 Task: Sort the products in the category "Frozen Meals" by price (highest first).
Action: Mouse pressed left at (318, 139)
Screenshot: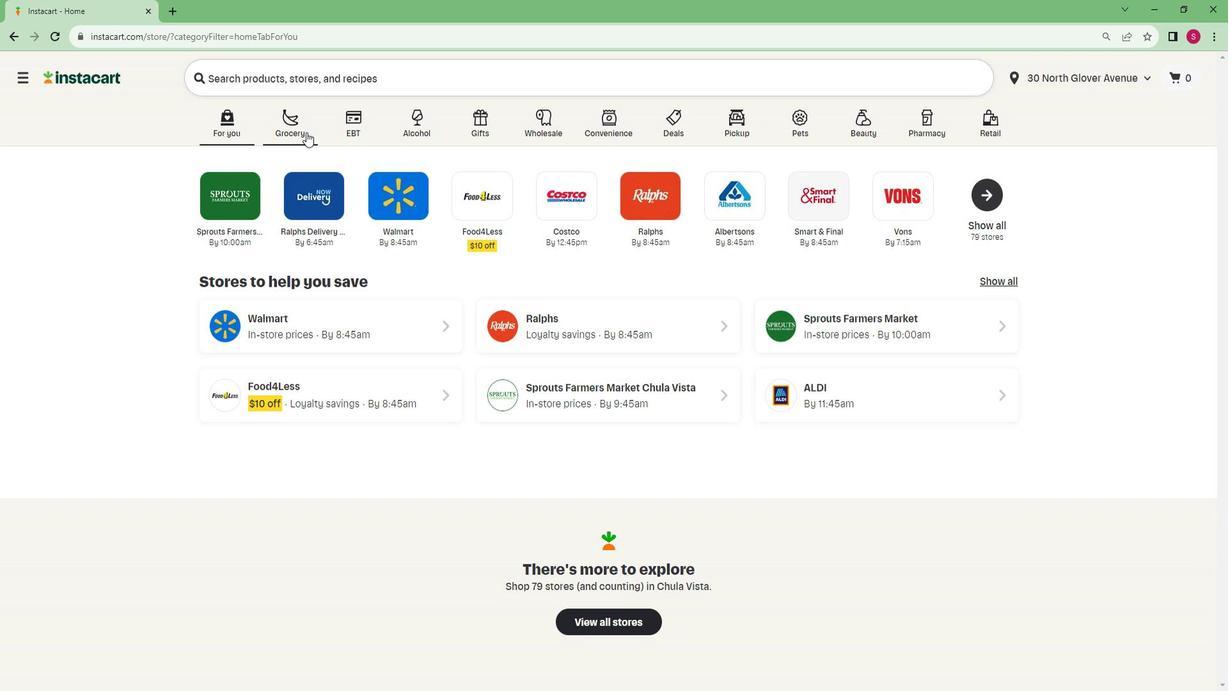 
Action: Mouse moved to (275, 373)
Screenshot: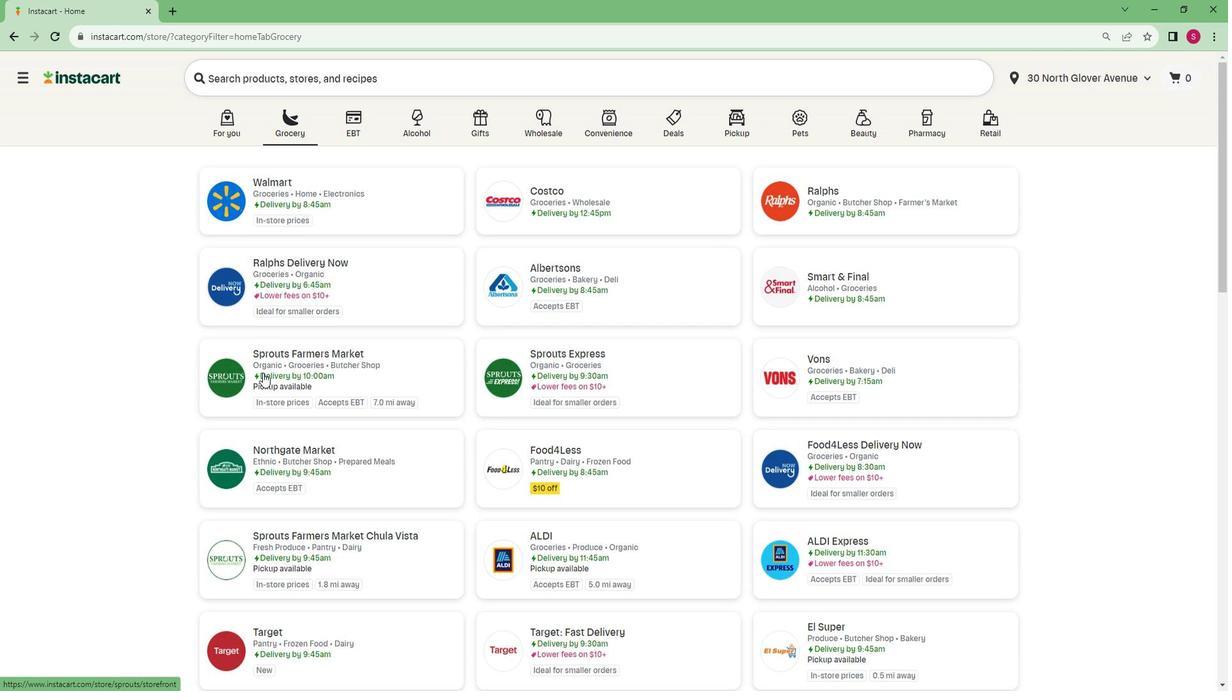 
Action: Mouse pressed left at (275, 373)
Screenshot: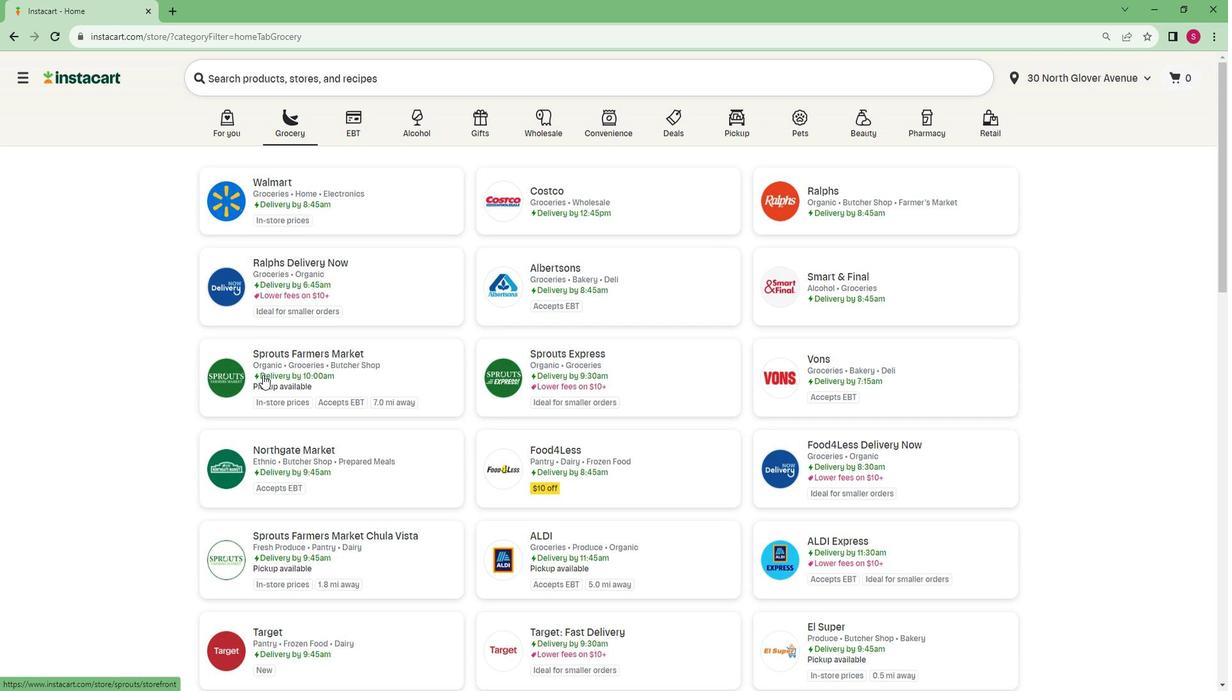 
Action: Mouse moved to (71, 541)
Screenshot: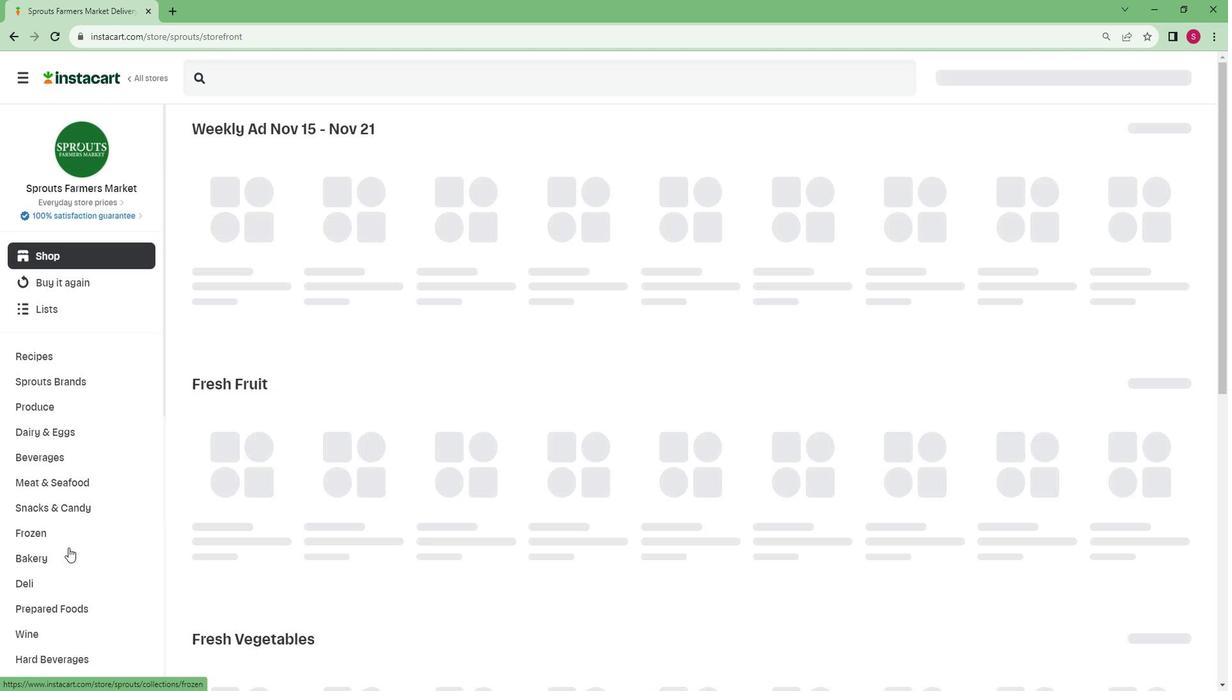 
Action: Mouse scrolled (71, 540) with delta (0, 0)
Screenshot: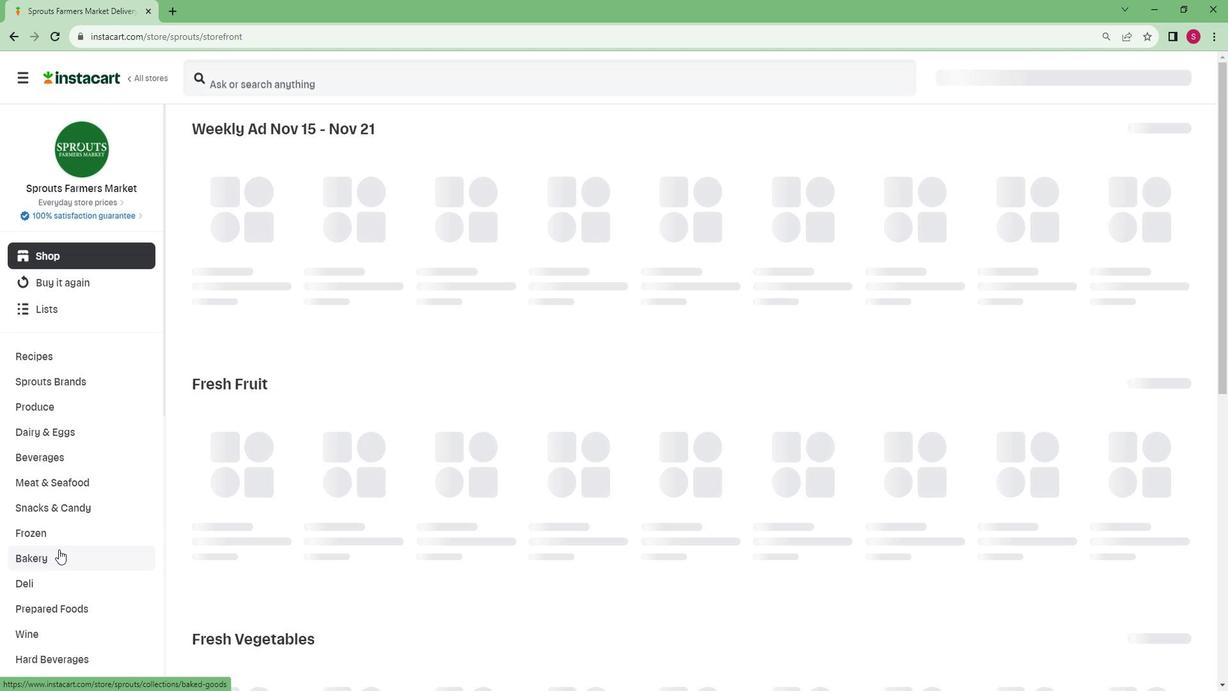 
Action: Mouse scrolled (71, 540) with delta (0, 0)
Screenshot: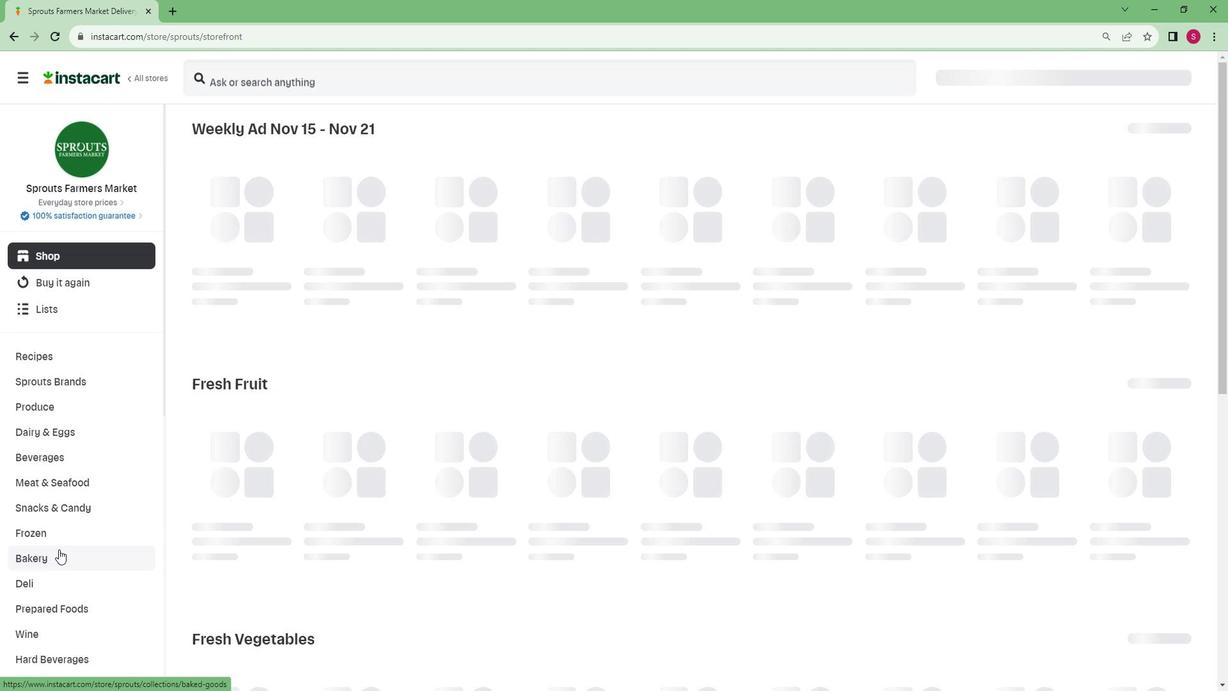 
Action: Mouse scrolled (71, 540) with delta (0, 0)
Screenshot: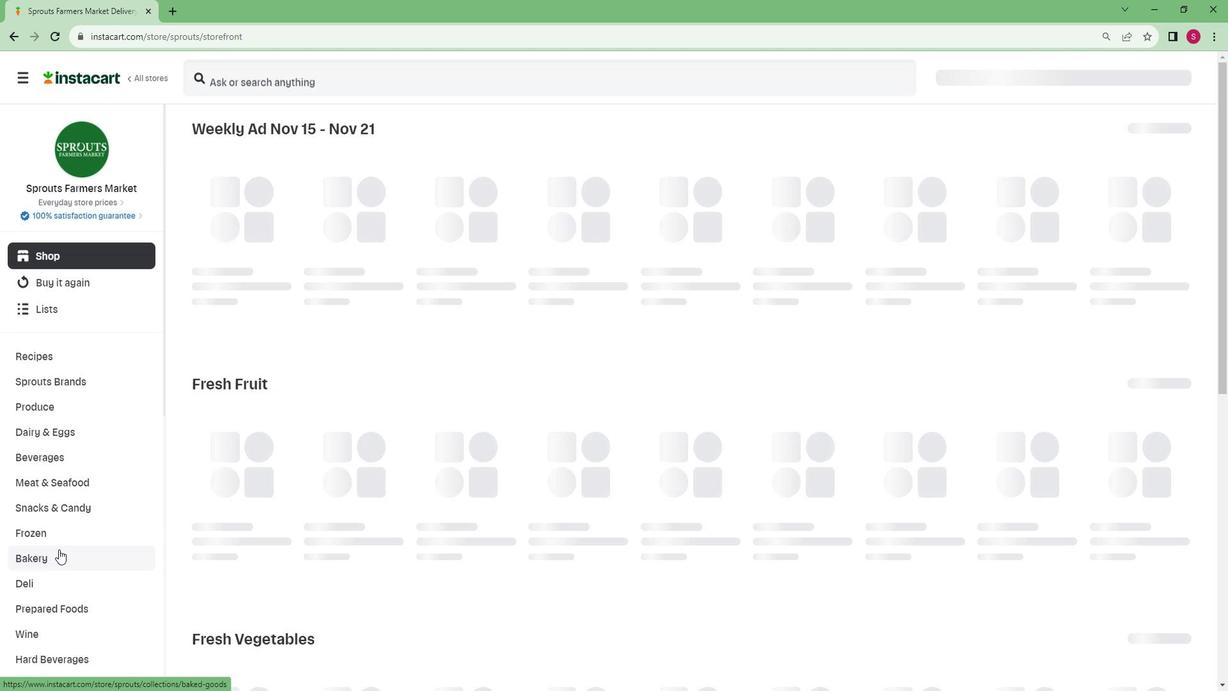 
Action: Mouse scrolled (71, 540) with delta (0, 0)
Screenshot: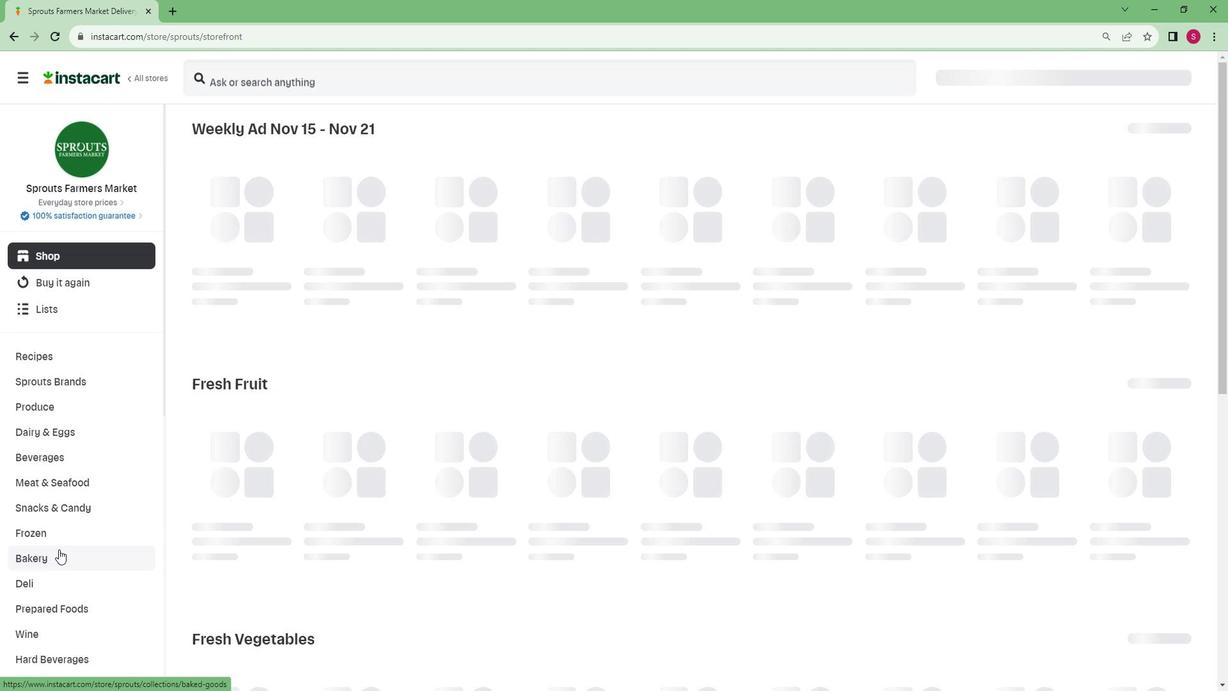 
Action: Mouse scrolled (71, 540) with delta (0, 0)
Screenshot: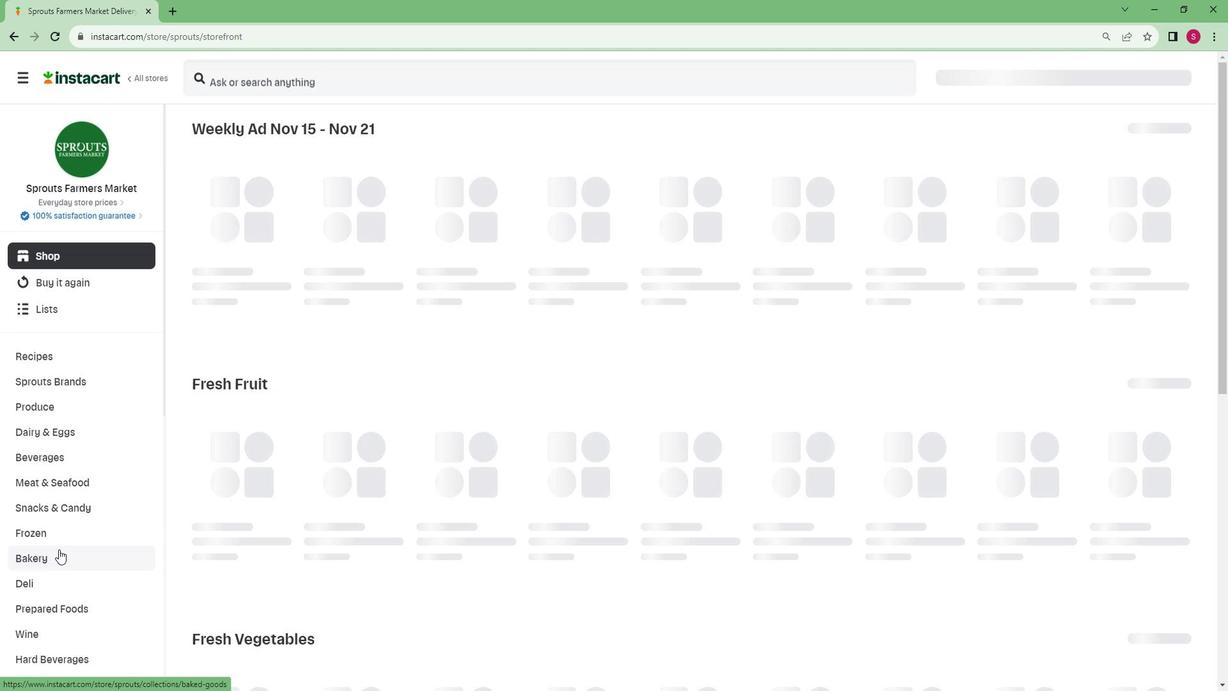 
Action: Mouse moved to (70, 542)
Screenshot: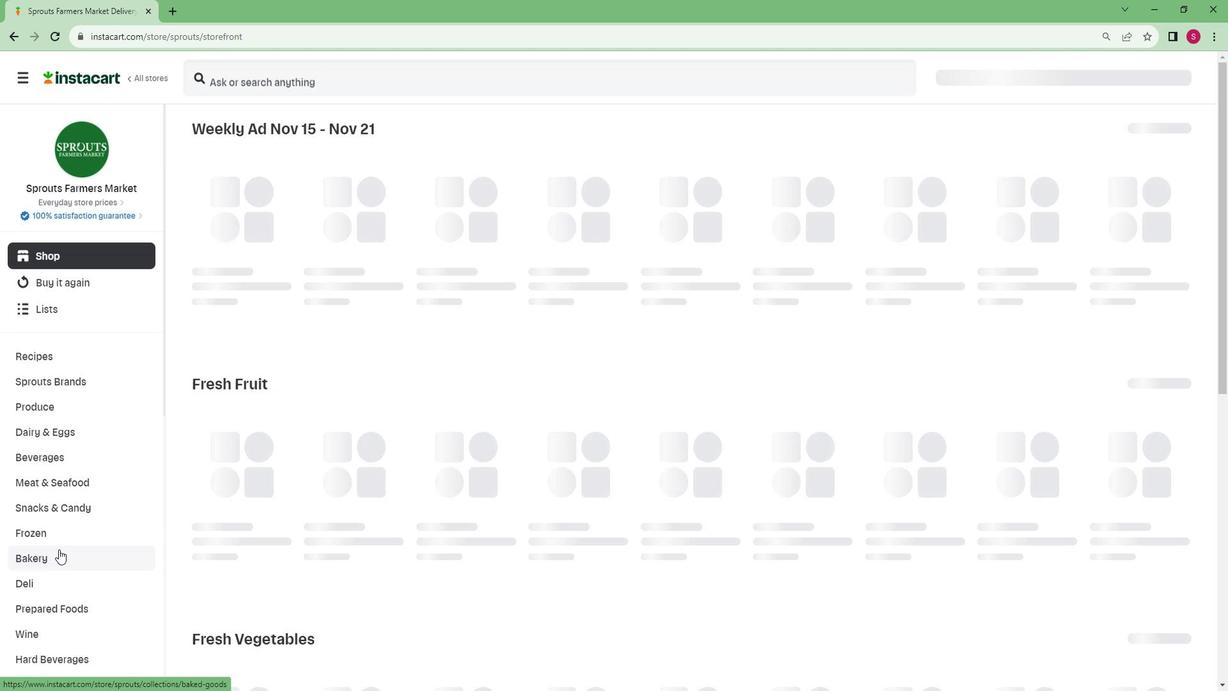 
Action: Mouse scrolled (70, 541) with delta (0, 0)
Screenshot: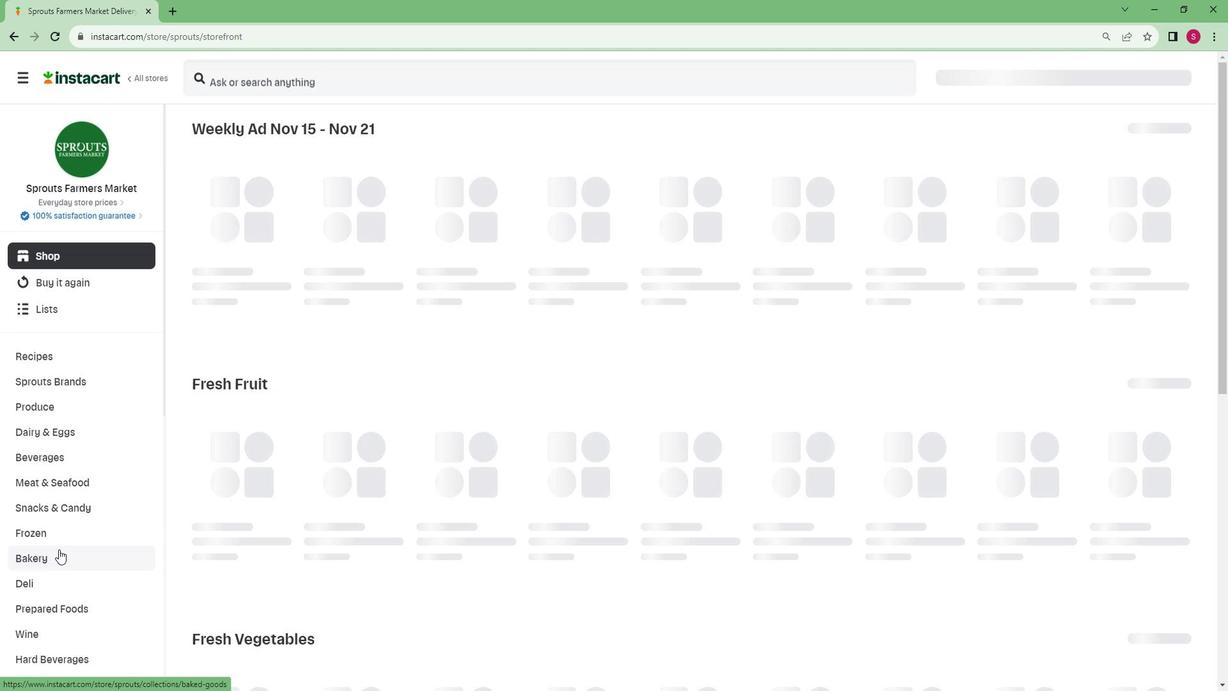 
Action: Mouse moved to (70, 542)
Screenshot: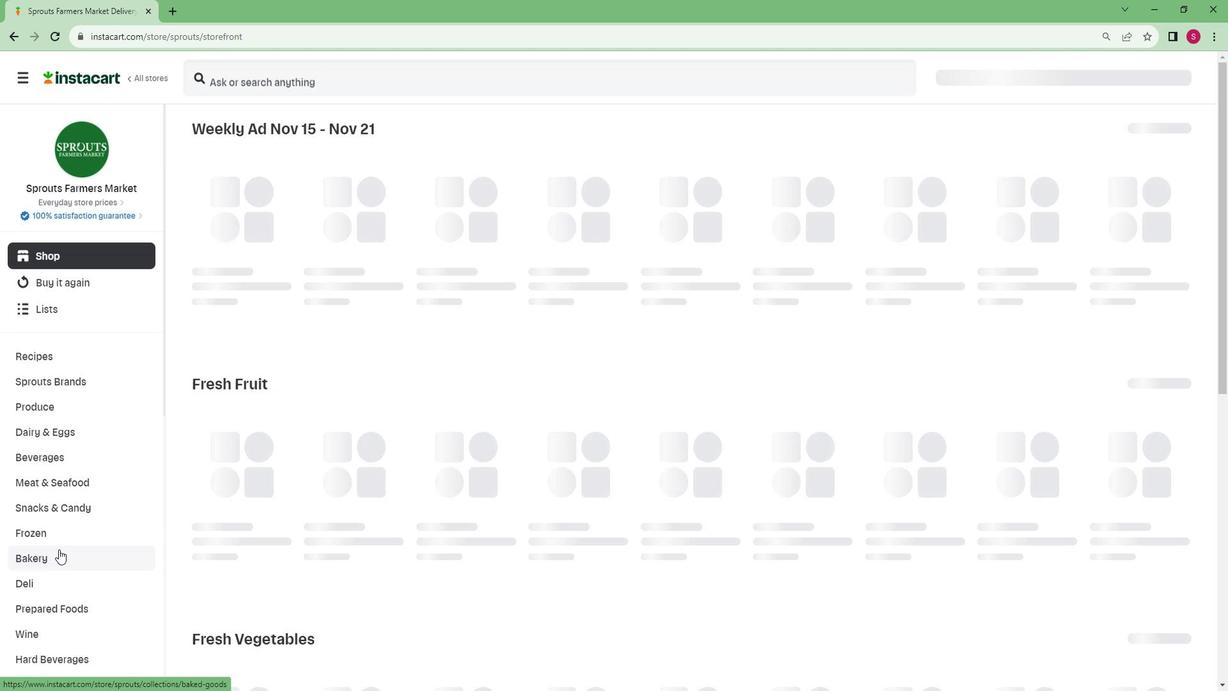 
Action: Mouse scrolled (70, 541) with delta (0, 0)
Screenshot: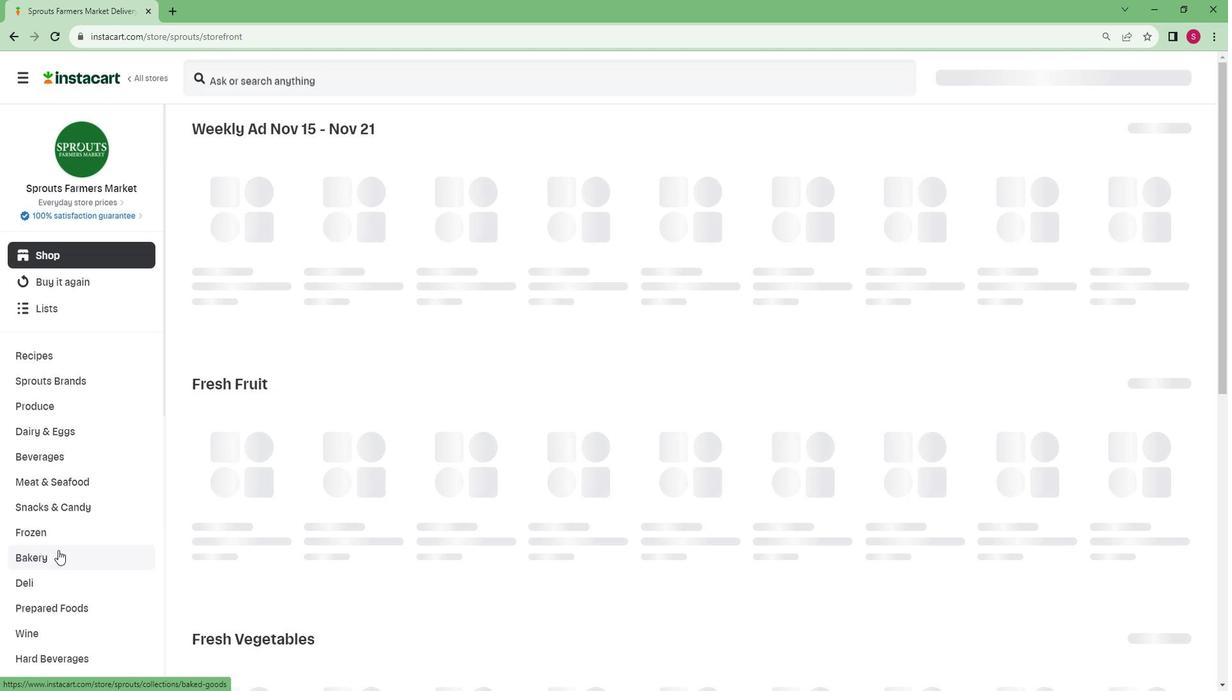
Action: Mouse moved to (69, 542)
Screenshot: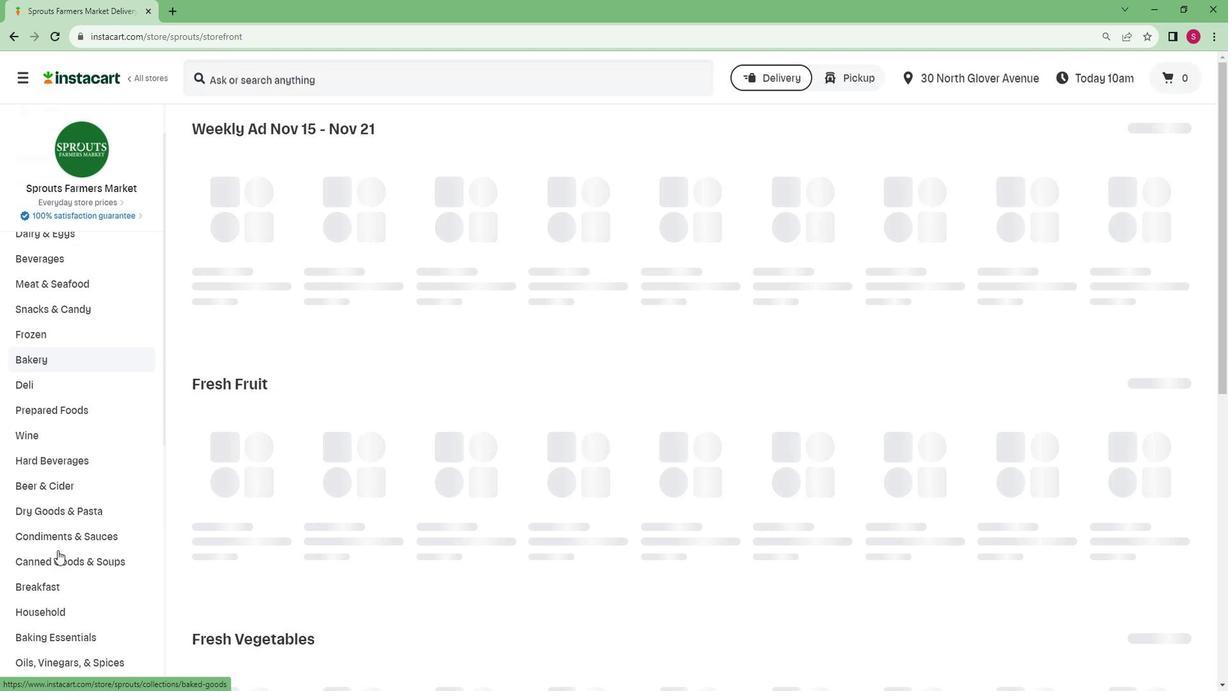
Action: Mouse scrolled (69, 541) with delta (0, 0)
Screenshot: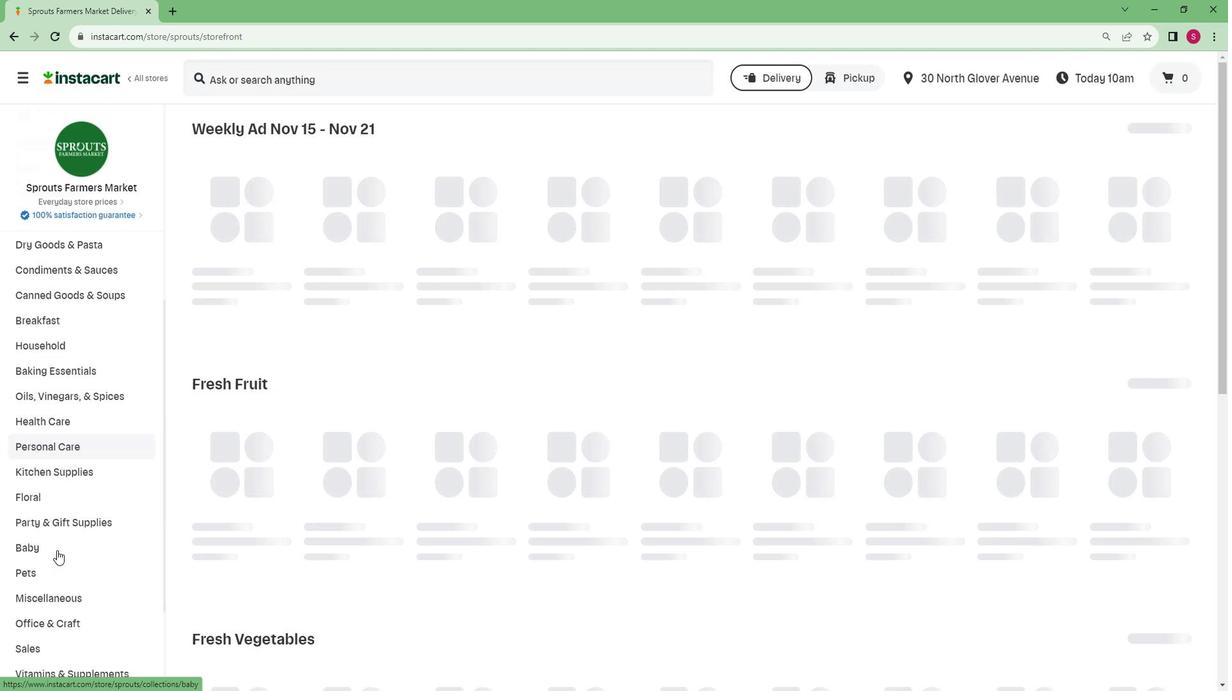 
Action: Mouse scrolled (69, 541) with delta (0, 0)
Screenshot: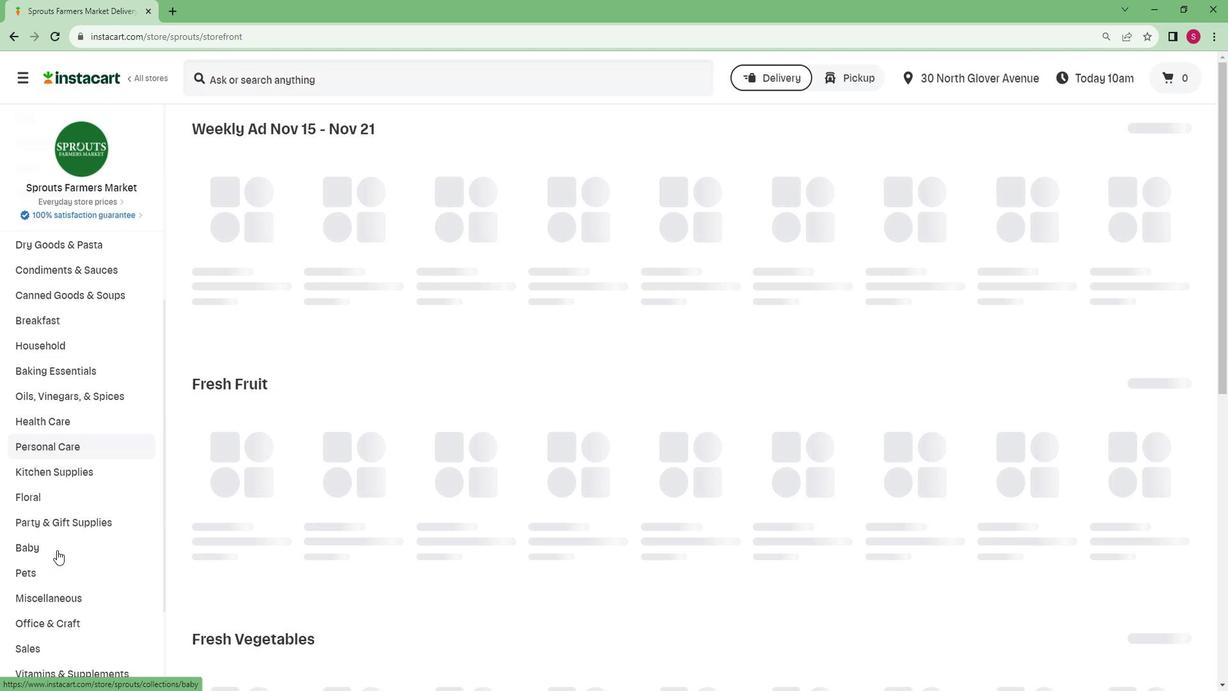 
Action: Mouse scrolled (69, 541) with delta (0, 0)
Screenshot: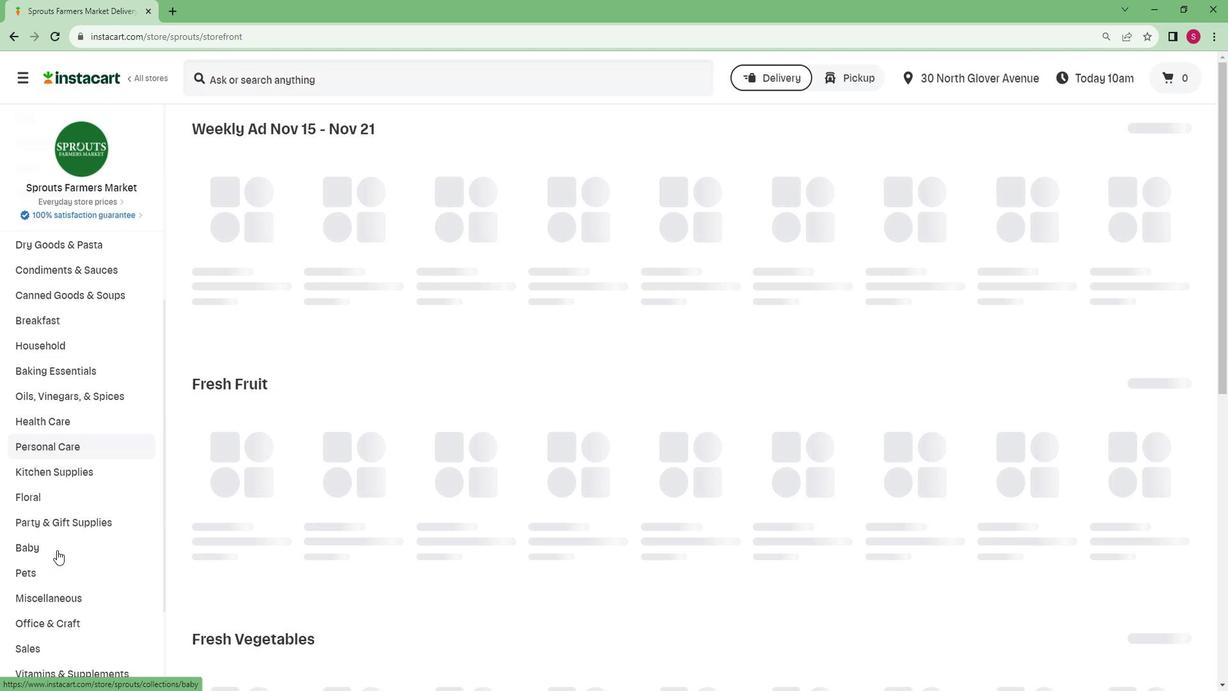 
Action: Mouse scrolled (69, 541) with delta (0, 0)
Screenshot: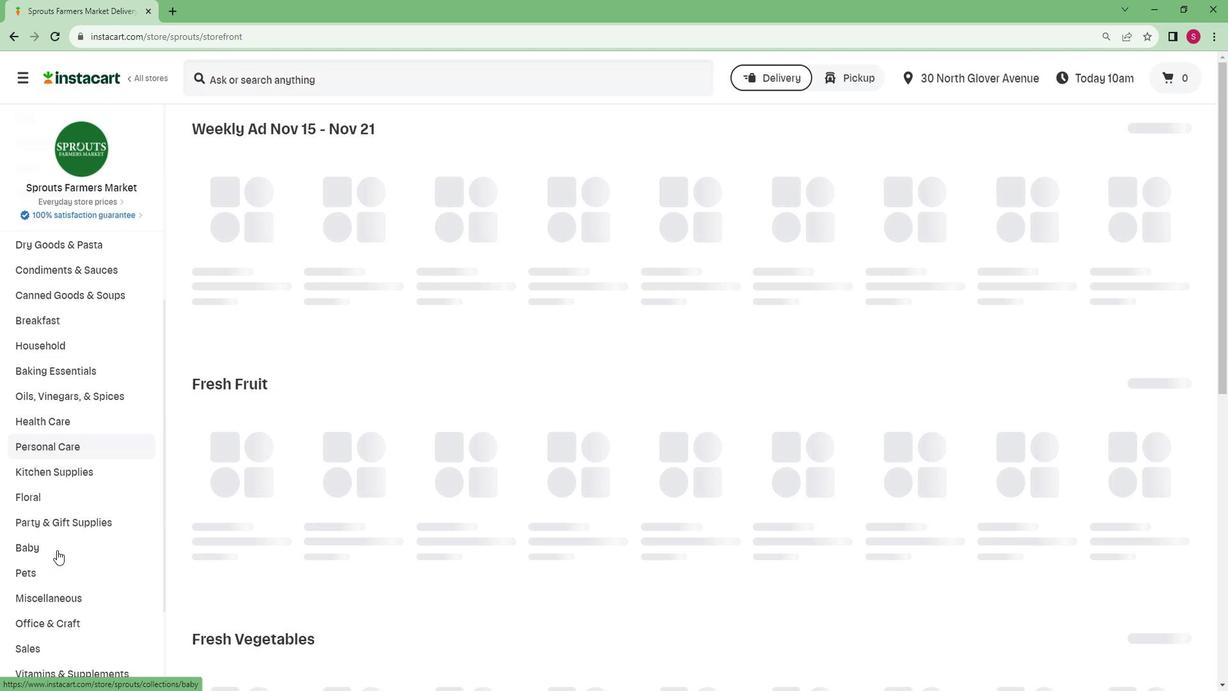 
Action: Mouse scrolled (69, 541) with delta (0, 0)
Screenshot: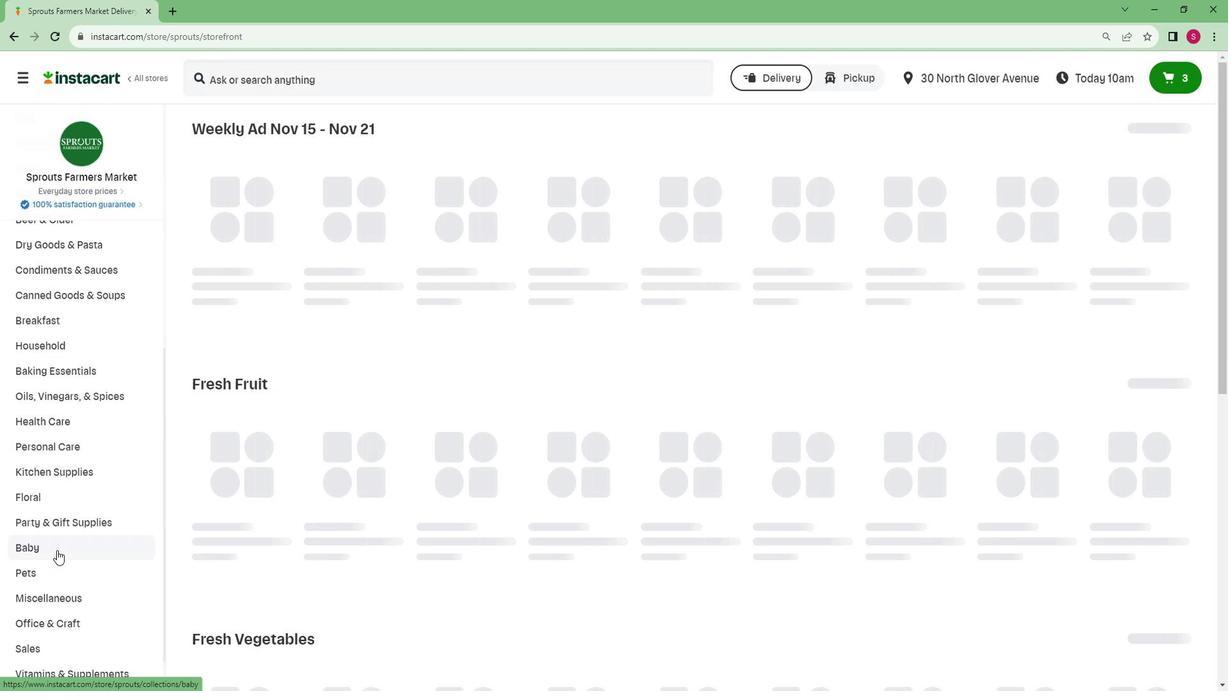 
Action: Mouse scrolled (69, 541) with delta (0, 0)
Screenshot: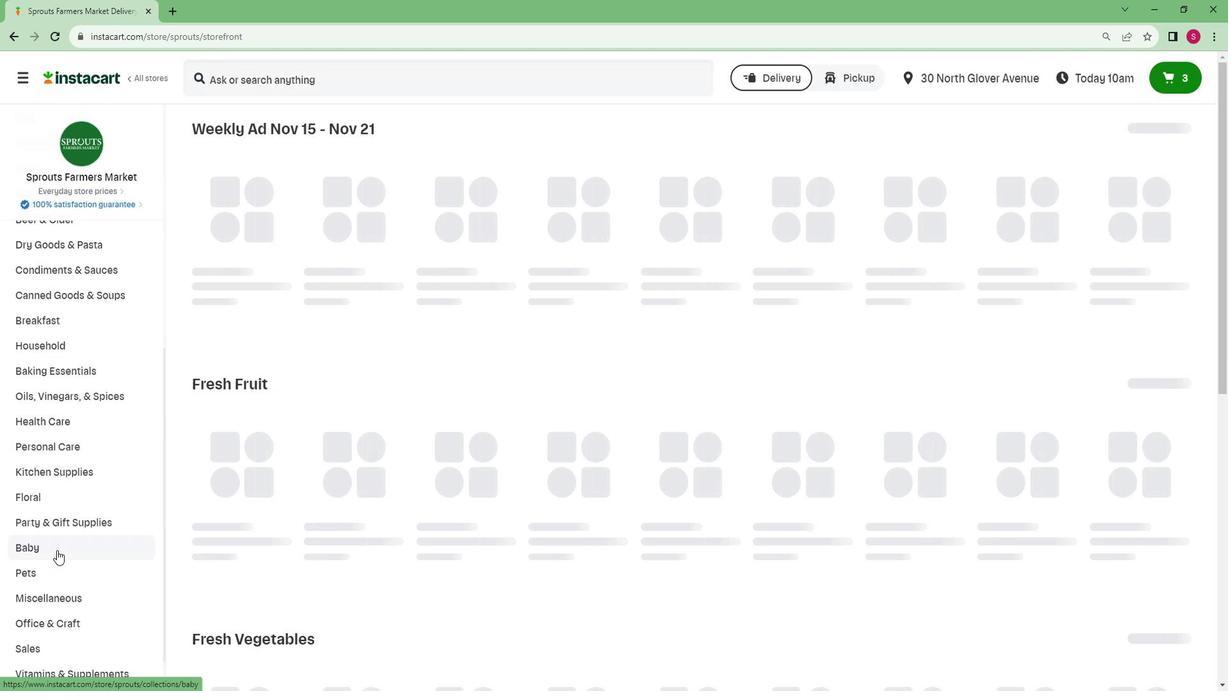 
Action: Mouse scrolled (69, 541) with delta (0, 0)
Screenshot: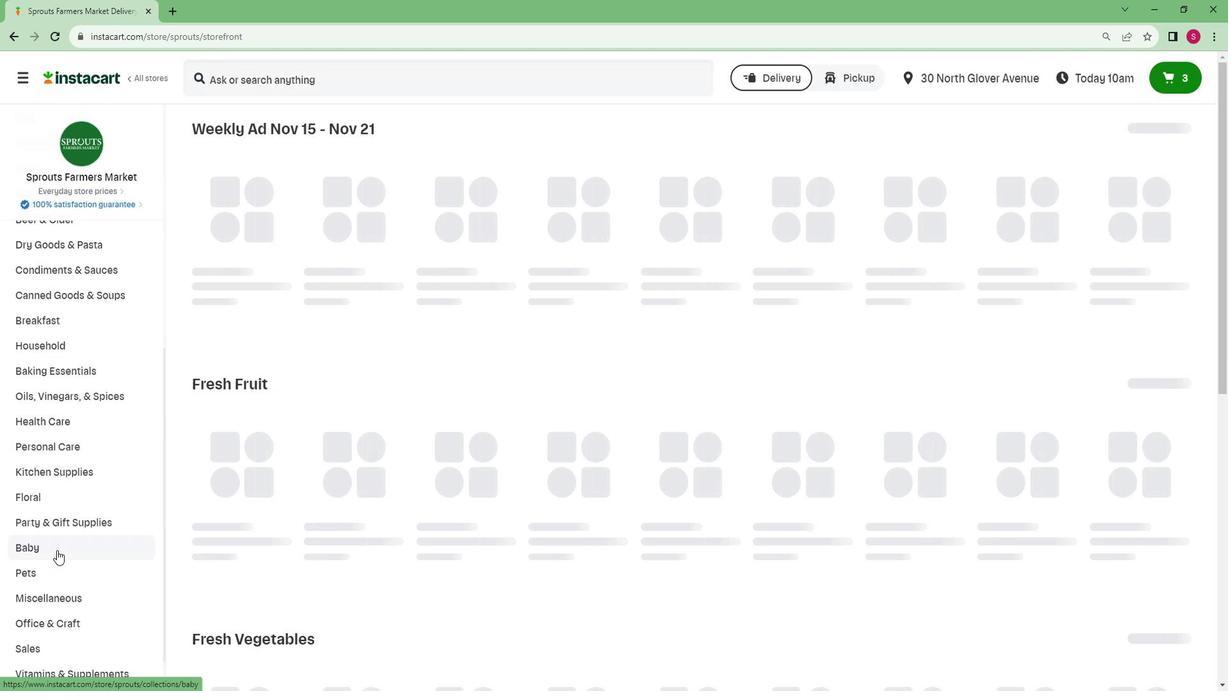 
Action: Mouse moved to (60, 657)
Screenshot: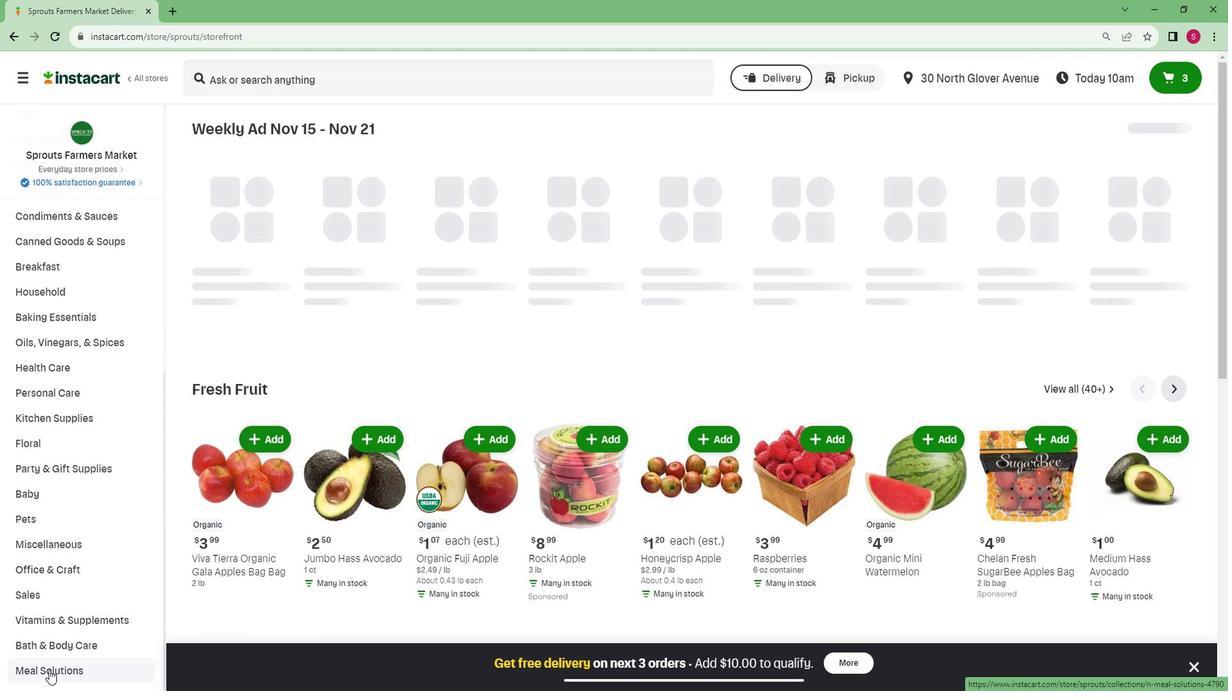 
Action: Mouse pressed left at (60, 657)
Screenshot: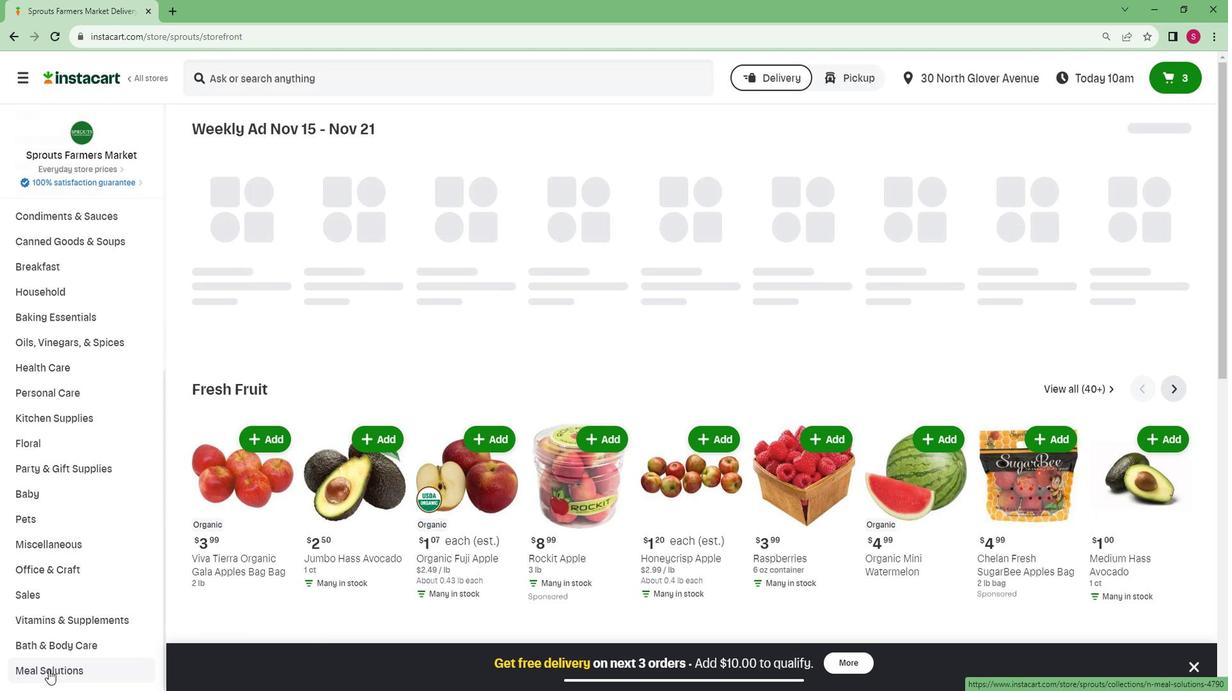 
Action: Mouse moved to (72, 638)
Screenshot: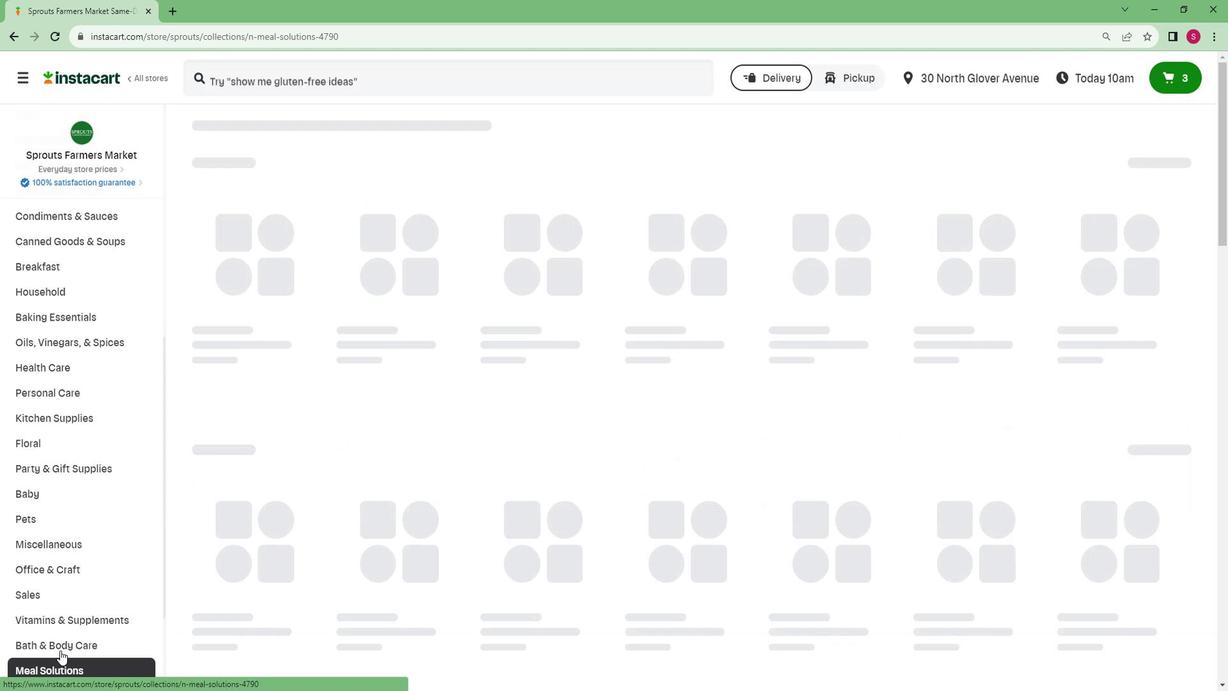 
Action: Mouse scrolled (72, 638) with delta (0, 0)
Screenshot: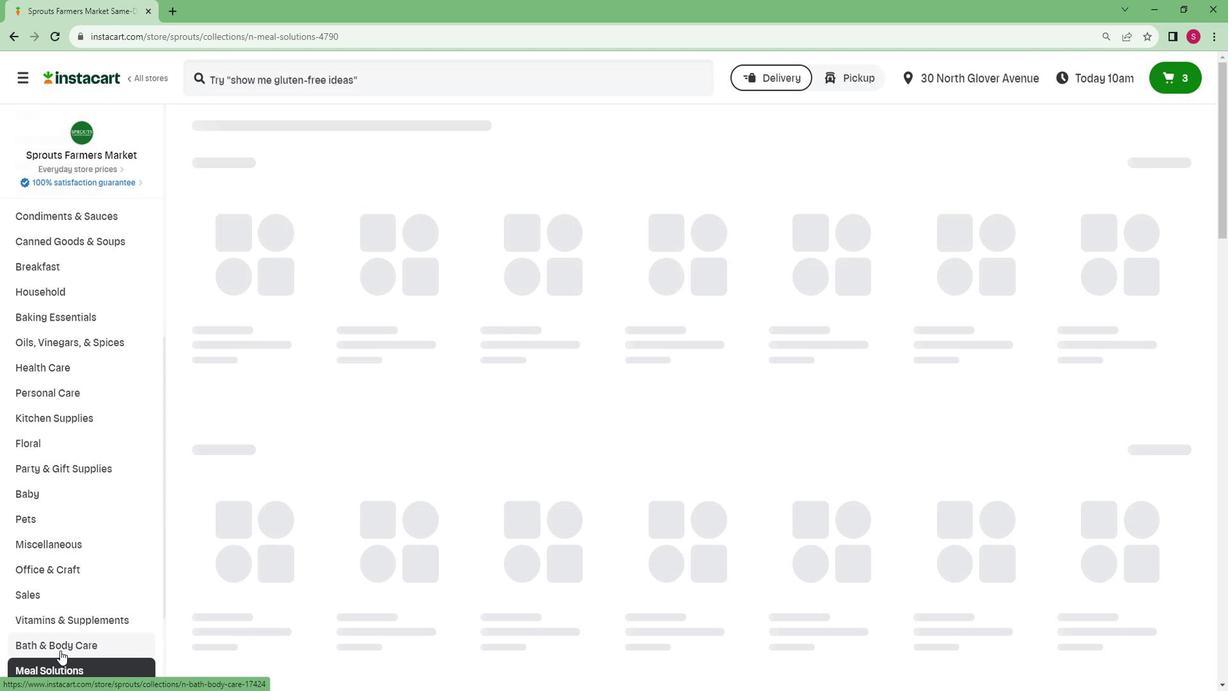 
Action: Mouse scrolled (72, 638) with delta (0, 0)
Screenshot: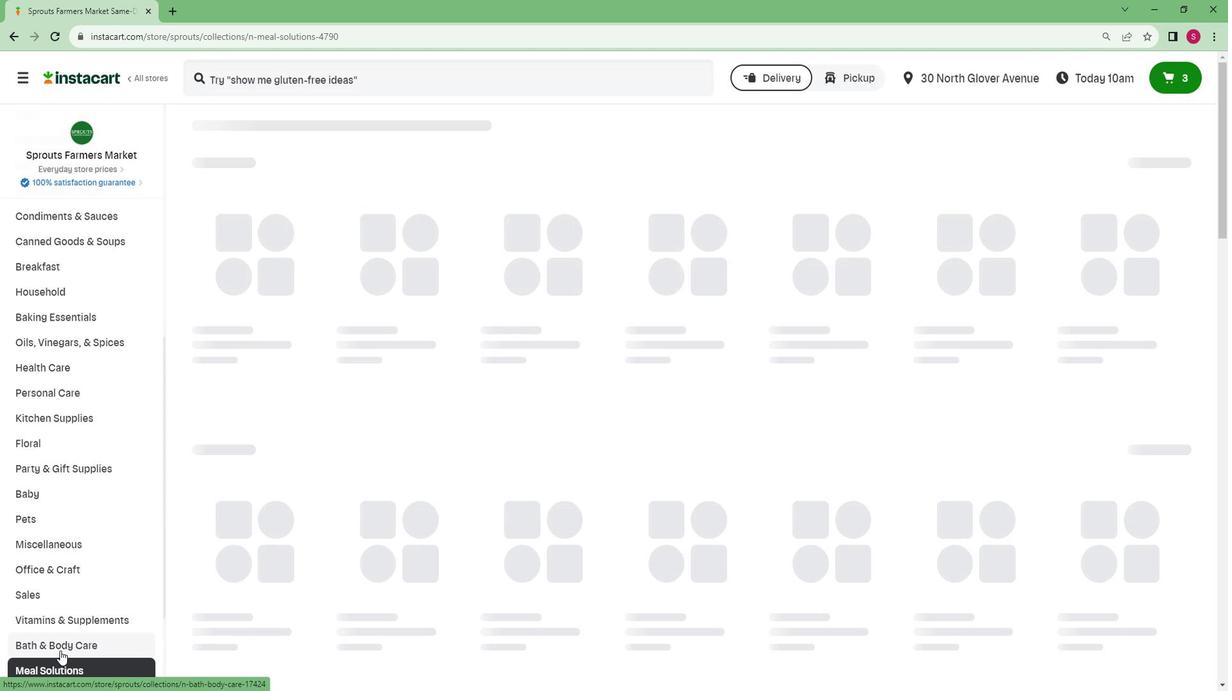 
Action: Mouse scrolled (72, 638) with delta (0, 0)
Screenshot: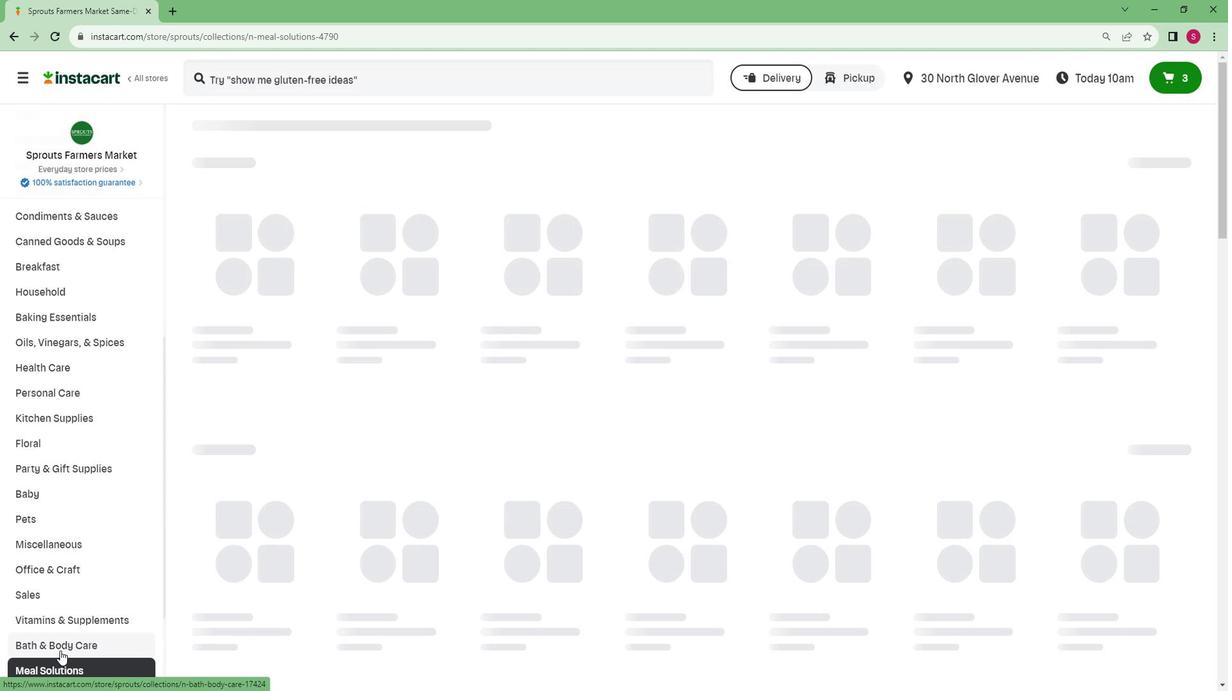 
Action: Mouse scrolled (72, 638) with delta (0, 0)
Screenshot: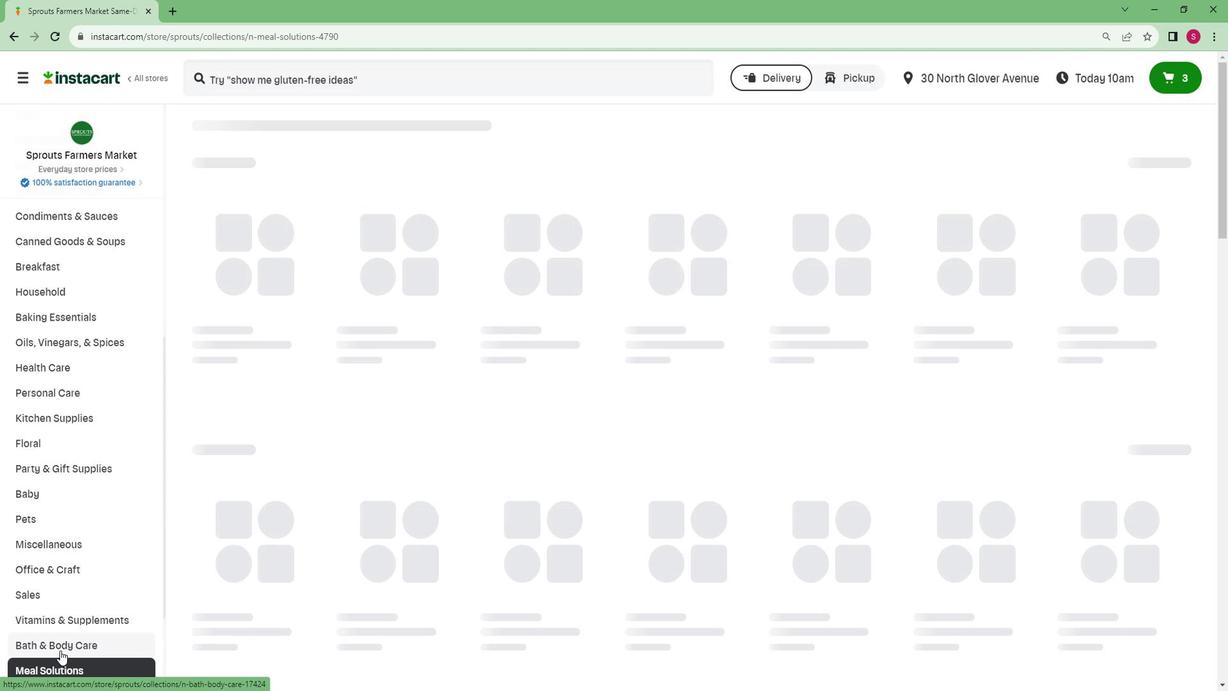 
Action: Mouse scrolled (72, 638) with delta (0, 0)
Screenshot: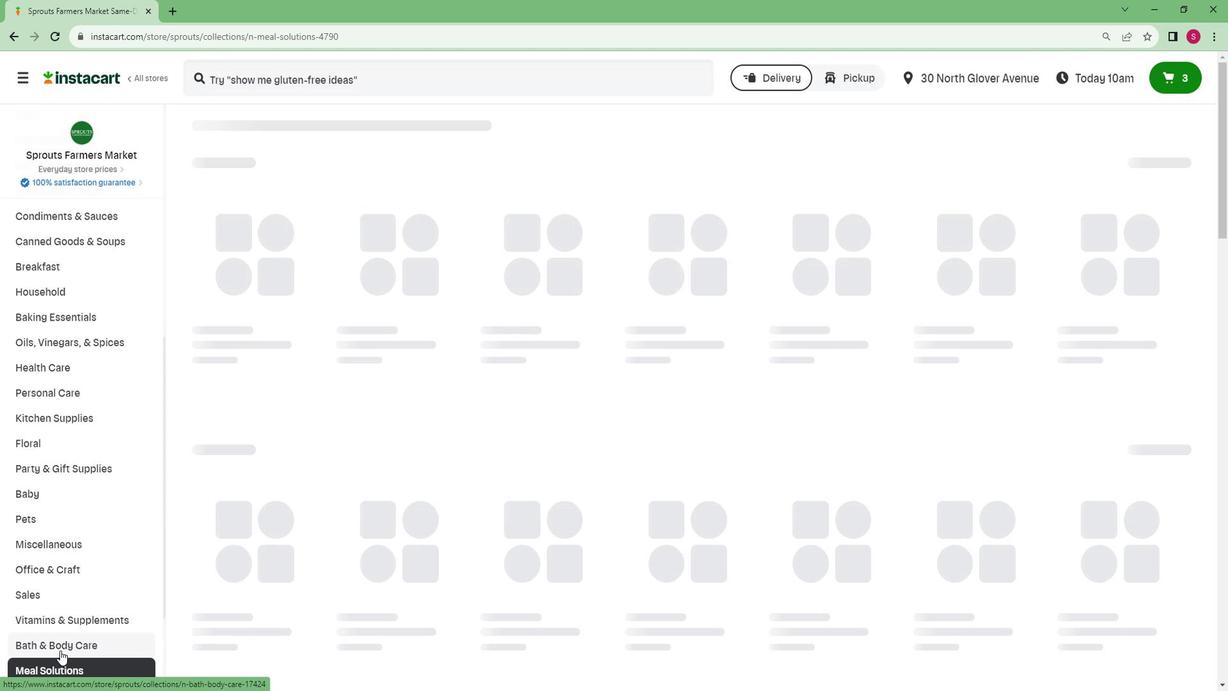 
Action: Mouse scrolled (72, 638) with delta (0, 0)
Screenshot: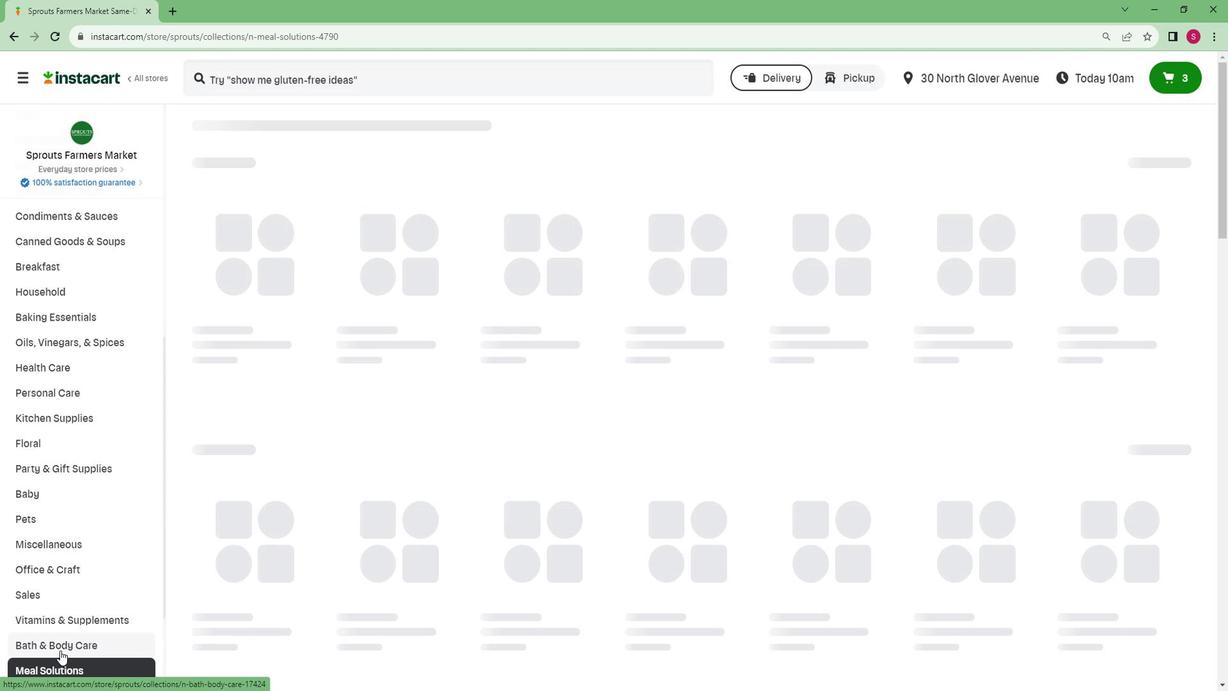 
Action: Mouse moved to (55, 654)
Screenshot: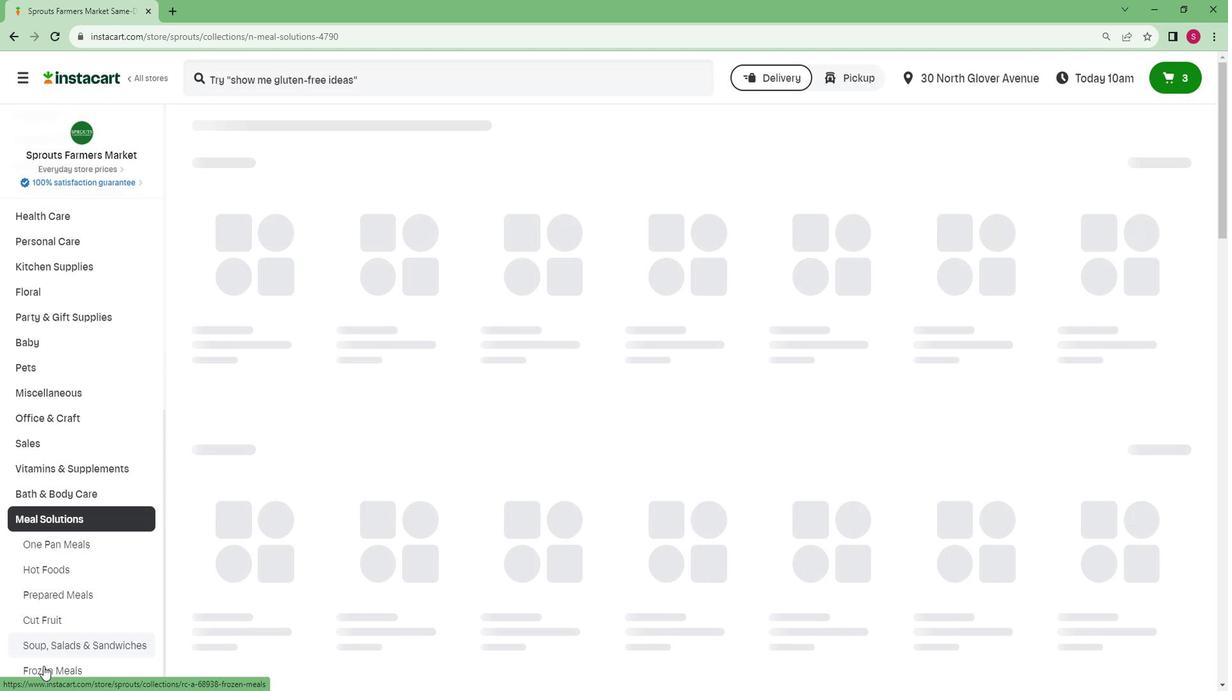
Action: Mouse pressed left at (55, 654)
Screenshot: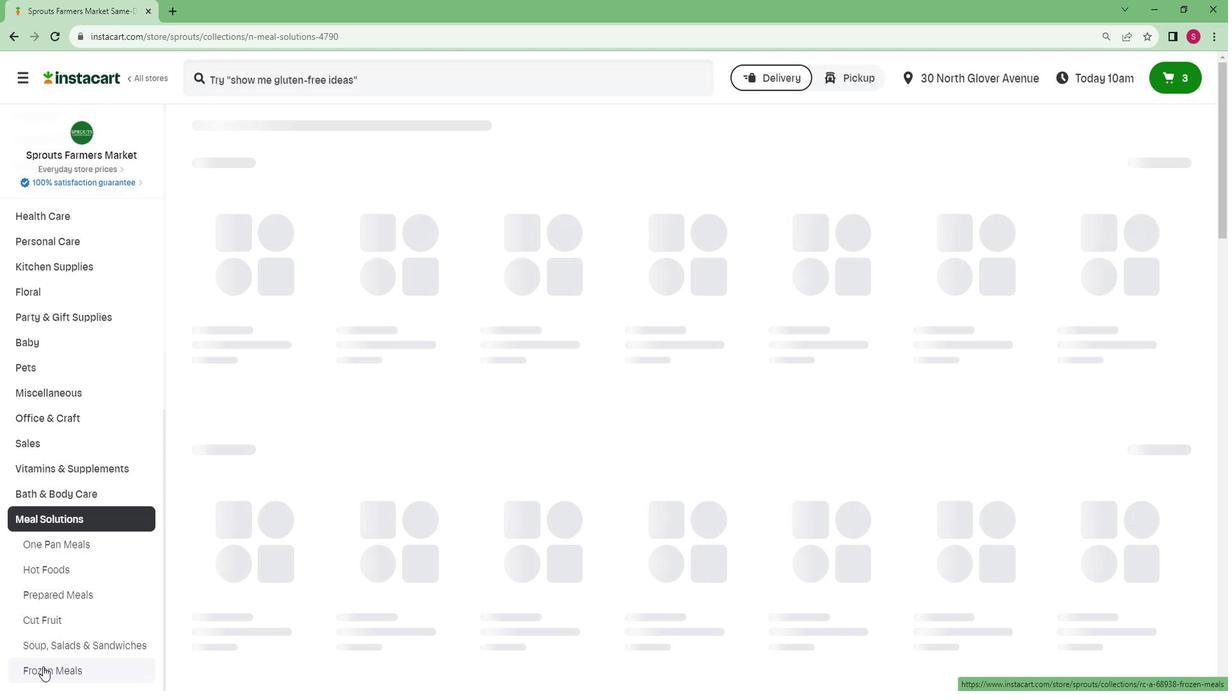 
Action: Mouse moved to (1182, 197)
Screenshot: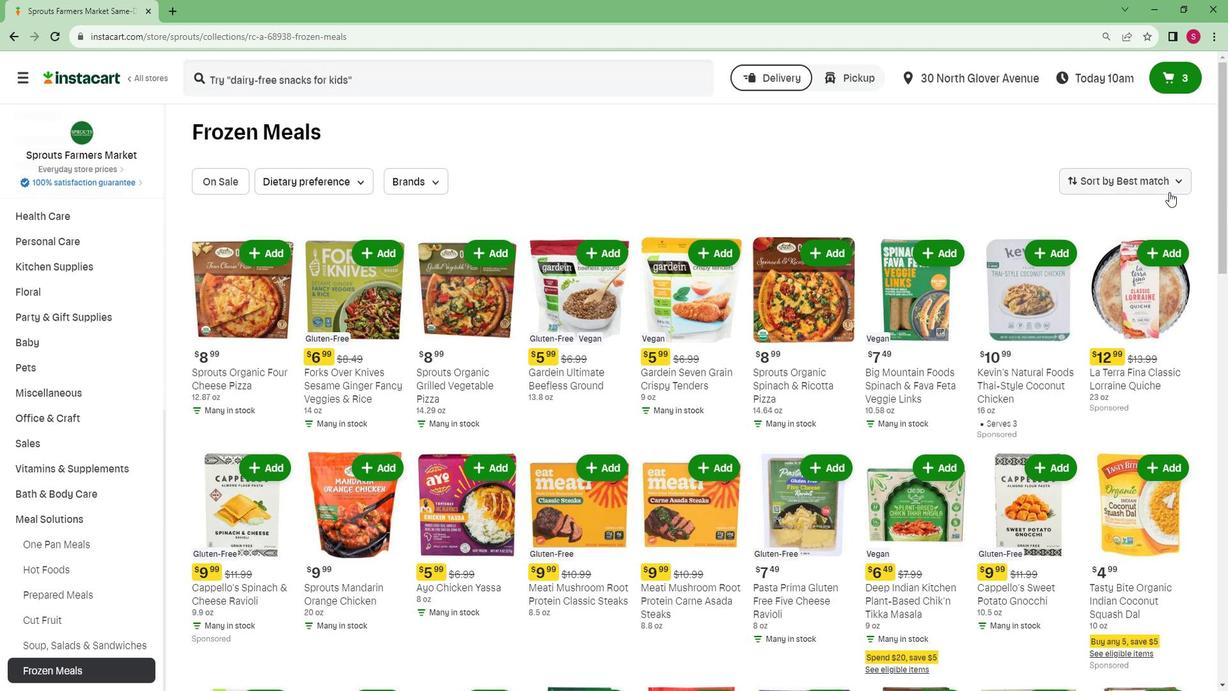 
Action: Mouse pressed left at (1182, 197)
Screenshot: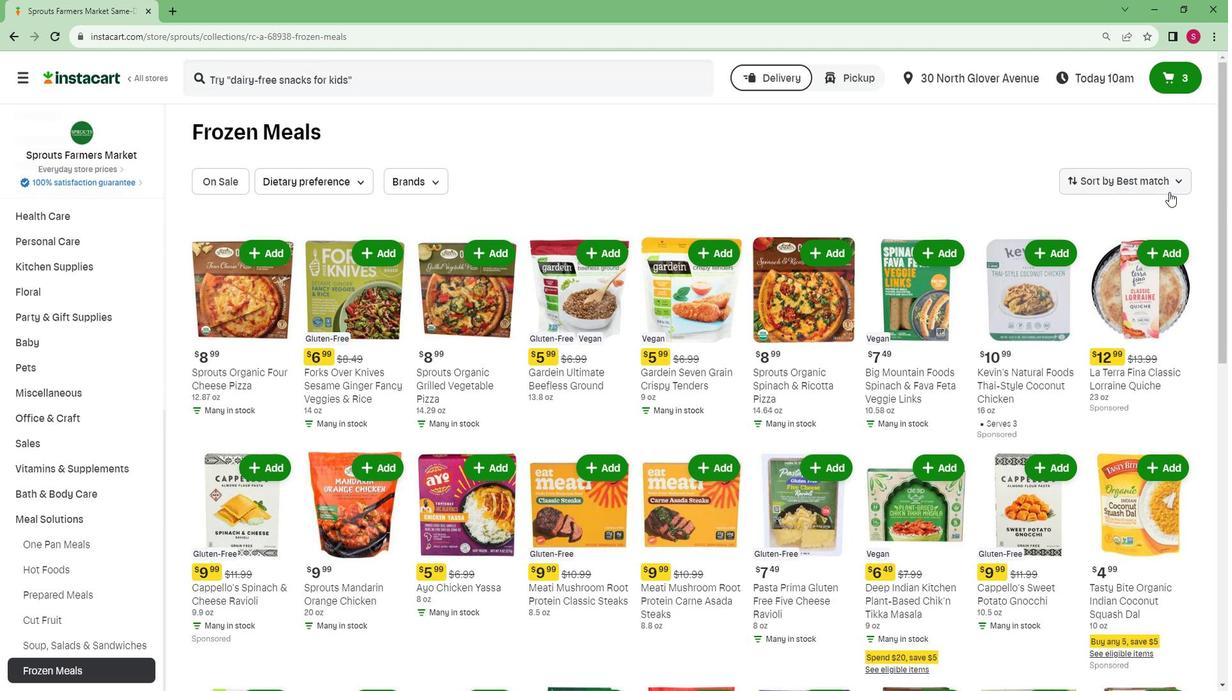 
Action: Mouse moved to (1155, 272)
Screenshot: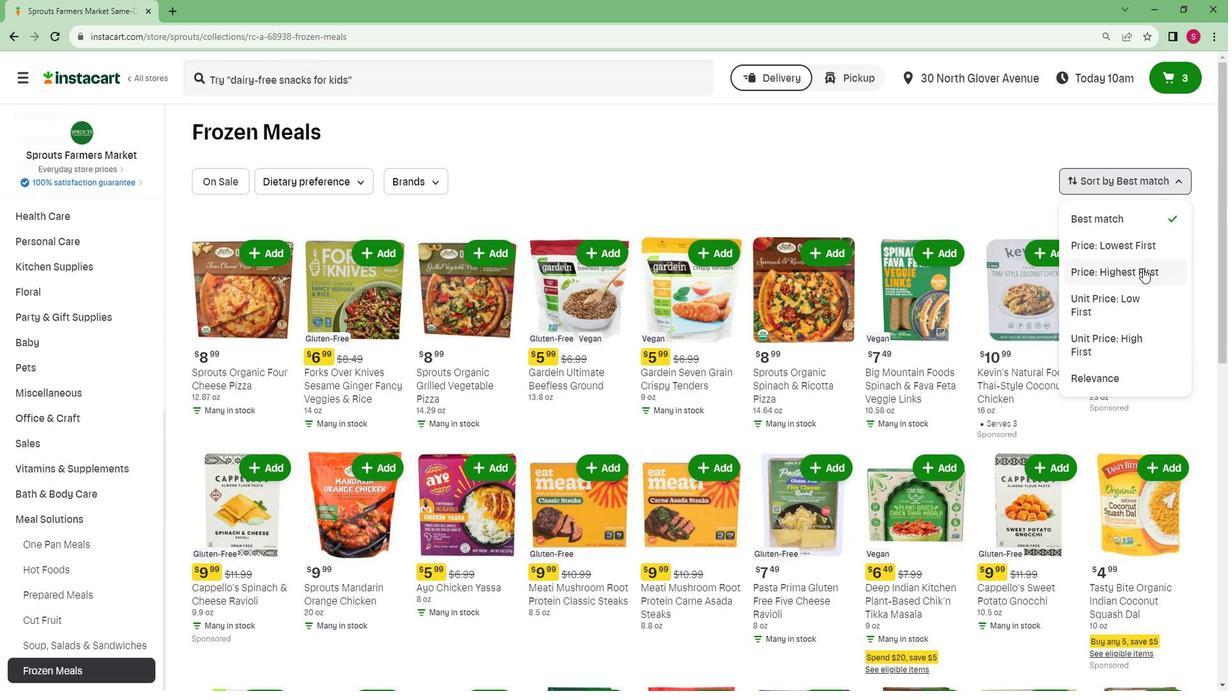 
Action: Mouse pressed left at (1155, 272)
Screenshot: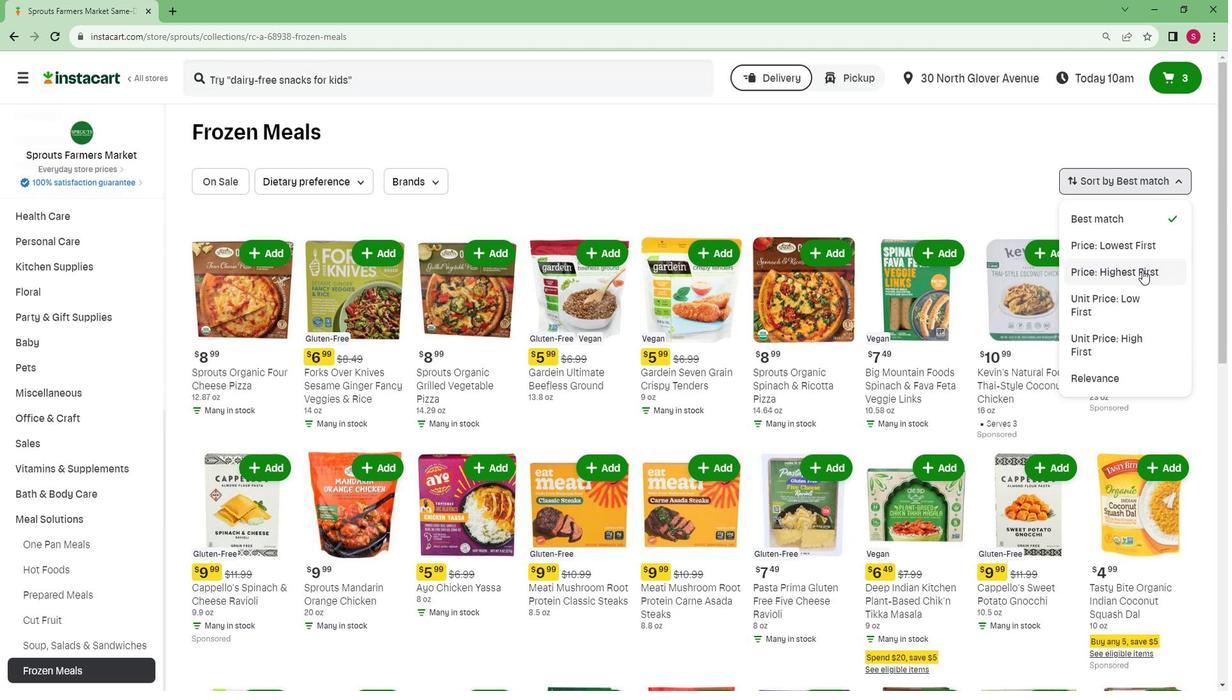 
Action: Mouse moved to (901, 285)
Screenshot: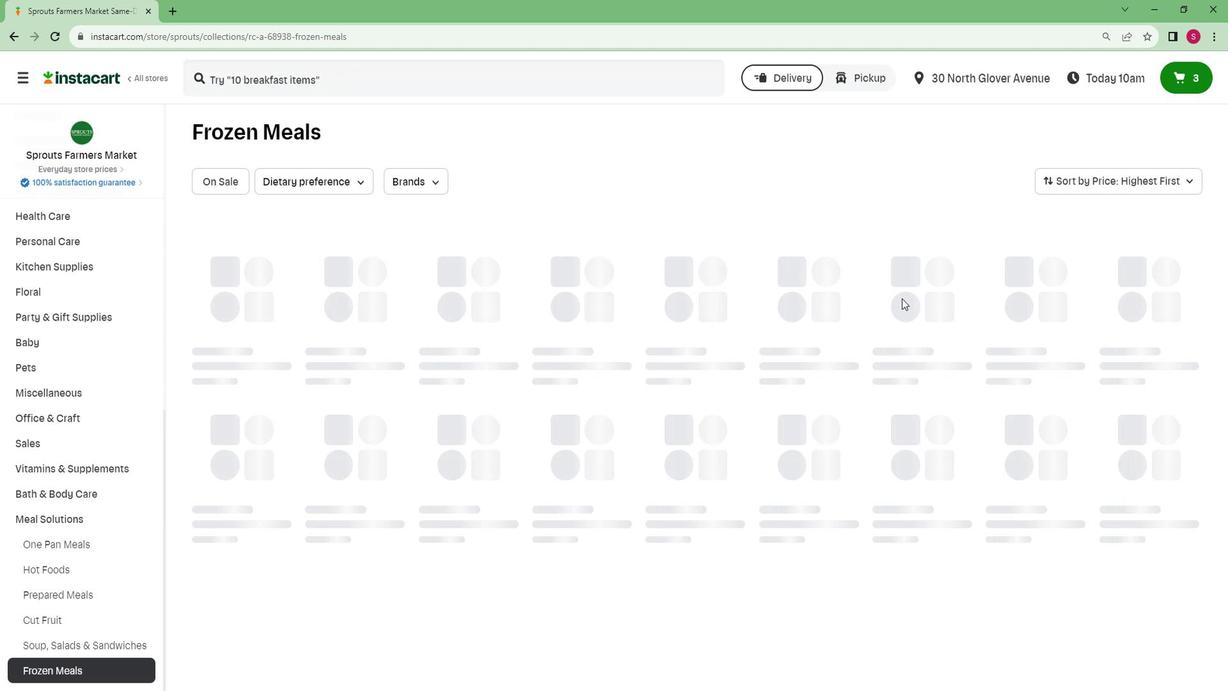 
